 Task: Use the audio channel remapper to remap the "Rear center" to "Rear right".
Action: Mouse moved to (97, 11)
Screenshot: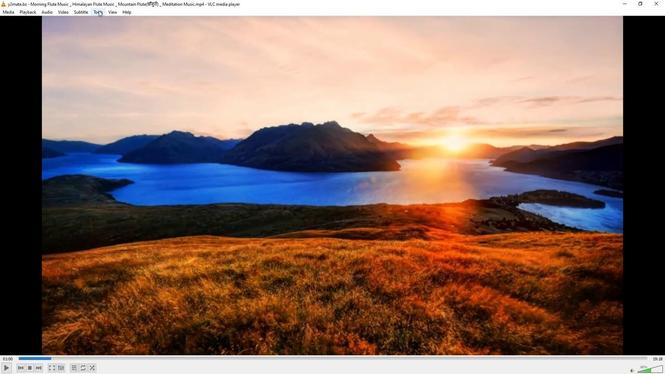 
Action: Mouse pressed left at (97, 11)
Screenshot: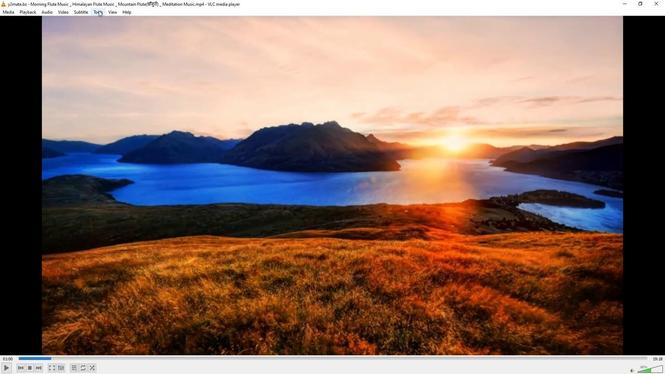 
Action: Mouse moved to (115, 93)
Screenshot: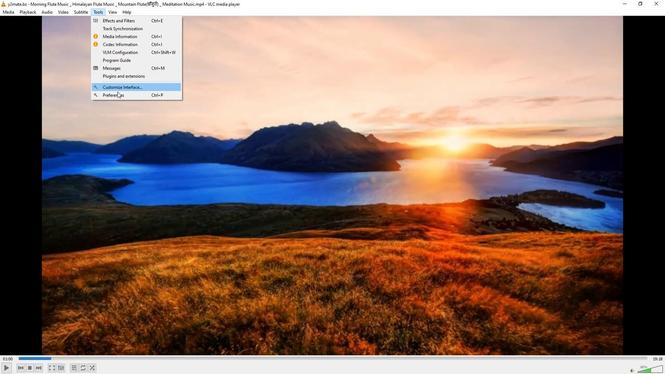 
Action: Mouse pressed left at (115, 93)
Screenshot: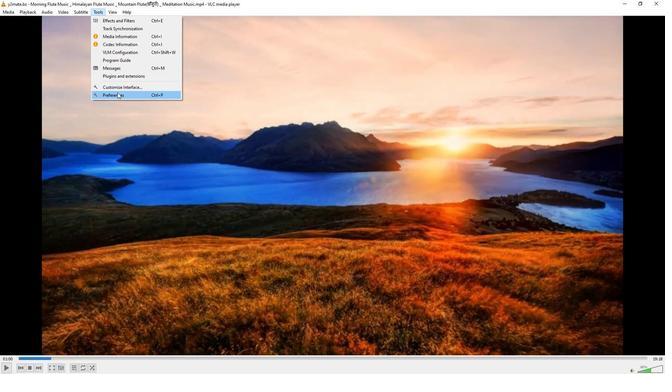 
Action: Mouse moved to (219, 304)
Screenshot: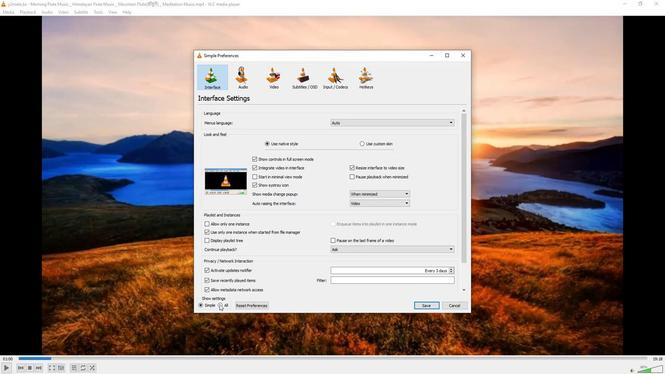 
Action: Mouse pressed left at (219, 304)
Screenshot: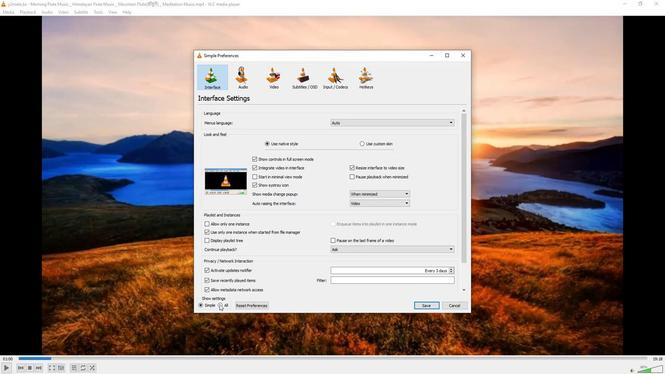 
Action: Mouse moved to (210, 151)
Screenshot: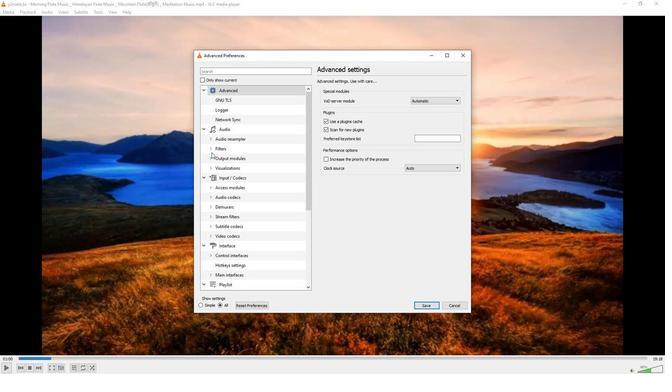 
Action: Mouse pressed left at (210, 151)
Screenshot: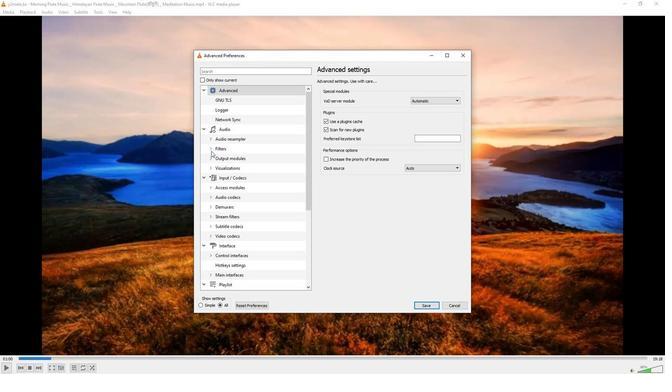 
Action: Mouse moved to (226, 246)
Screenshot: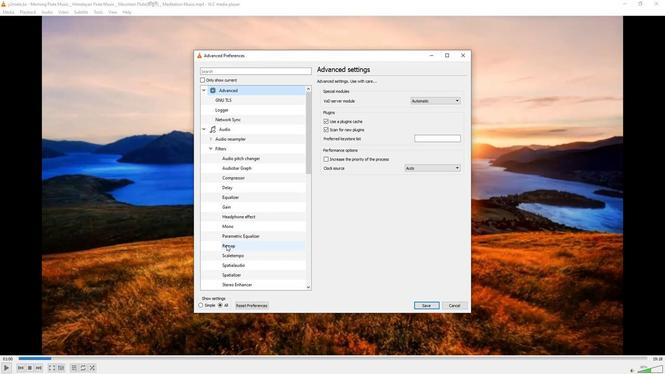 
Action: Mouse pressed left at (226, 246)
Screenshot: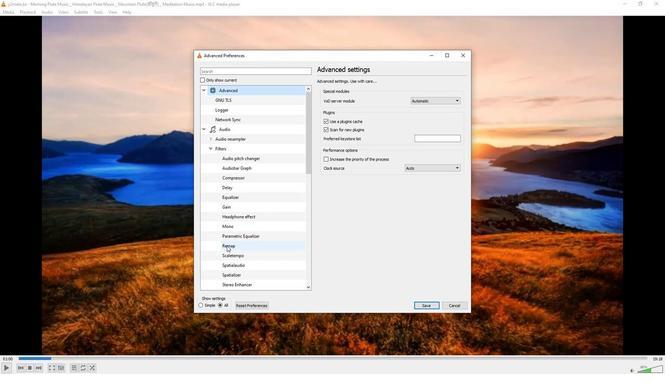
Action: Mouse moved to (434, 129)
Screenshot: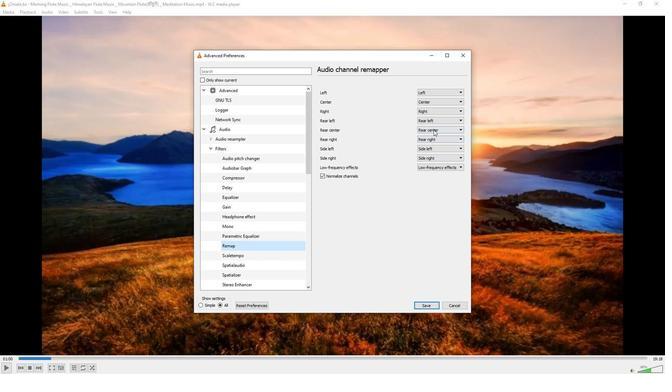 
Action: Mouse pressed left at (434, 129)
Screenshot: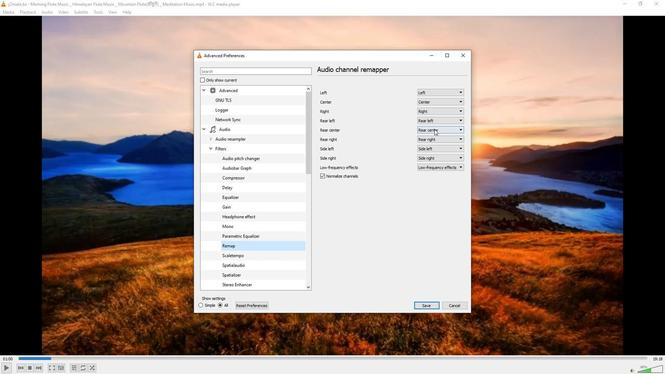 
Action: Mouse moved to (439, 156)
Screenshot: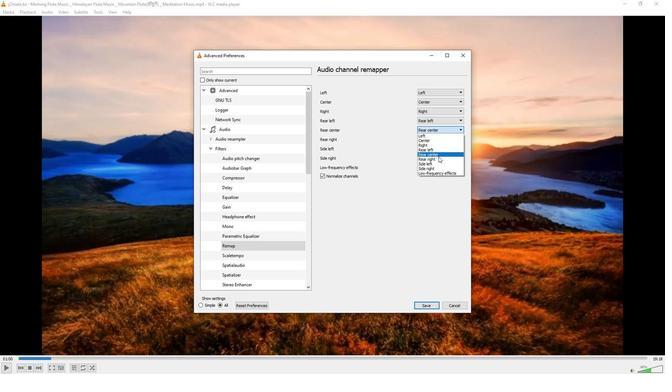 
Action: Mouse pressed left at (439, 156)
Screenshot: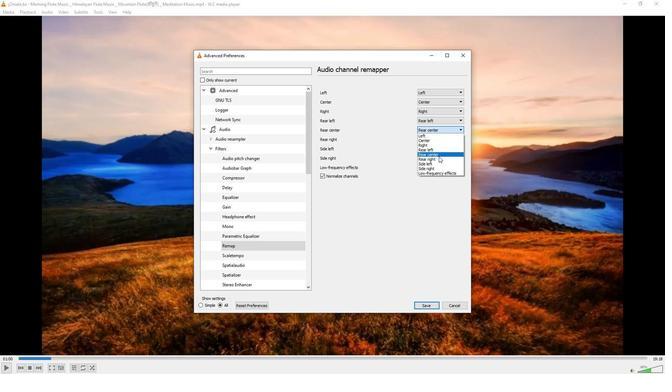 
Action: Mouse moved to (422, 304)
Screenshot: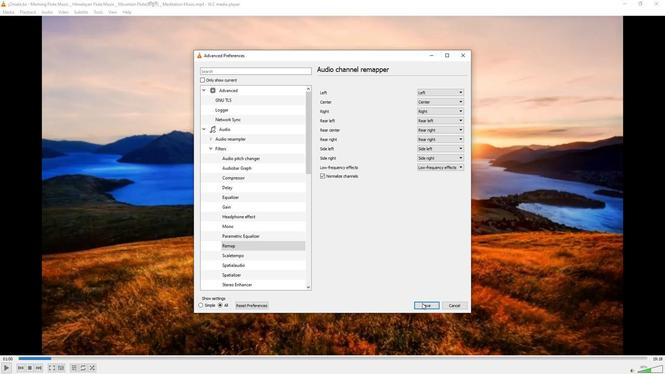 
Action: Mouse pressed left at (422, 304)
Screenshot: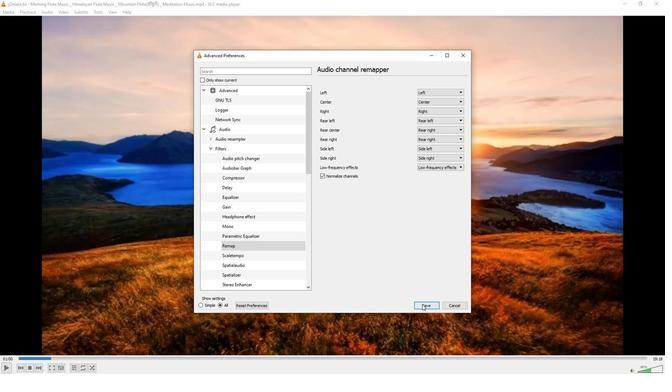 
Action: Mouse moved to (415, 278)
Screenshot: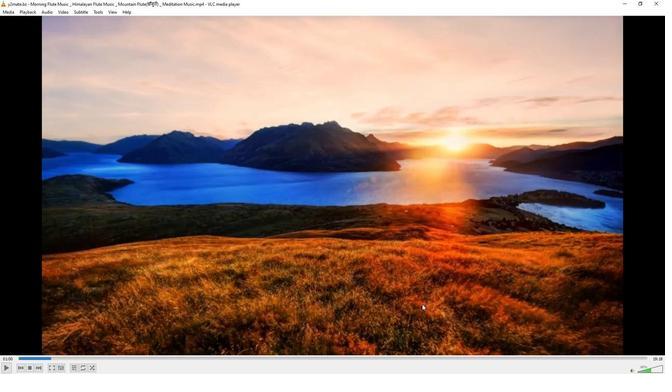 
